 Task: Move the task Compatibility issues with different web browsers to the section Done in the project ZillaTech and filter the tasks in the project by Due this week.
Action: Mouse moved to (53, 527)
Screenshot: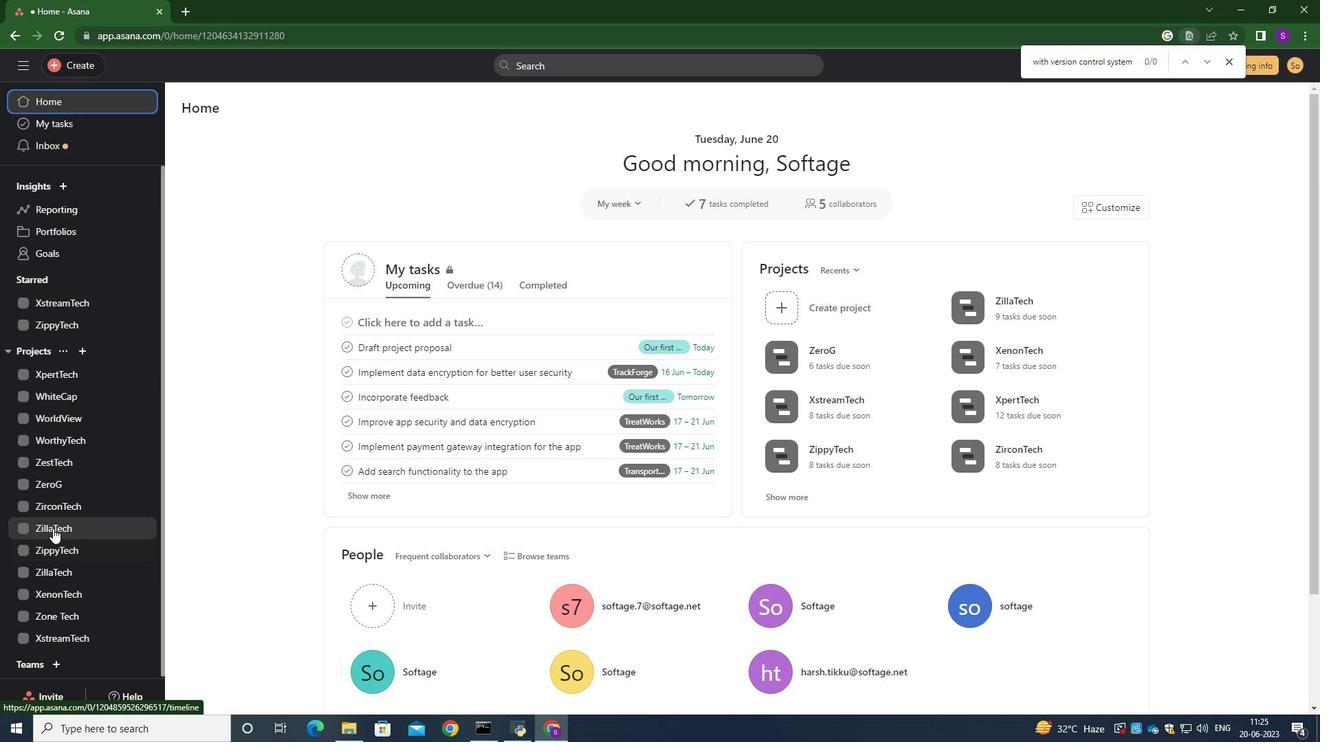 
Action: Mouse pressed left at (53, 527)
Screenshot: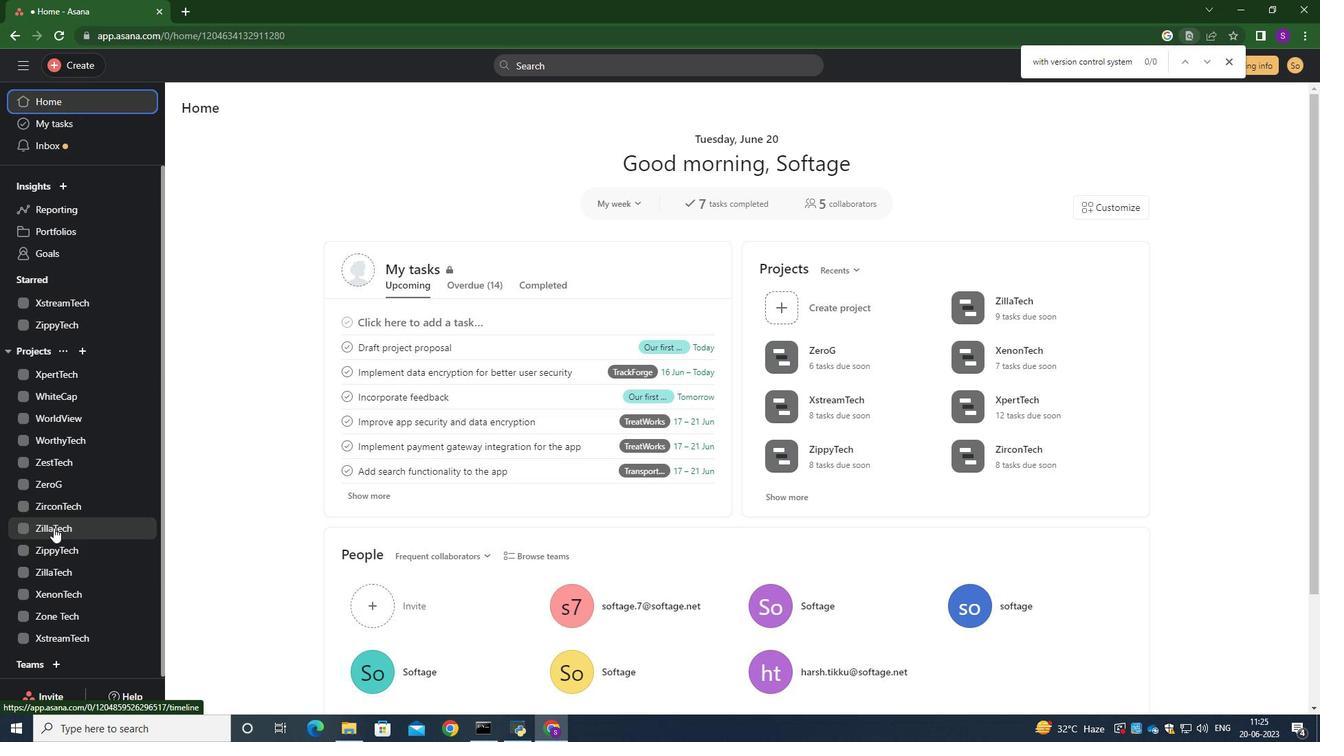 
Action: Mouse moved to (249, 138)
Screenshot: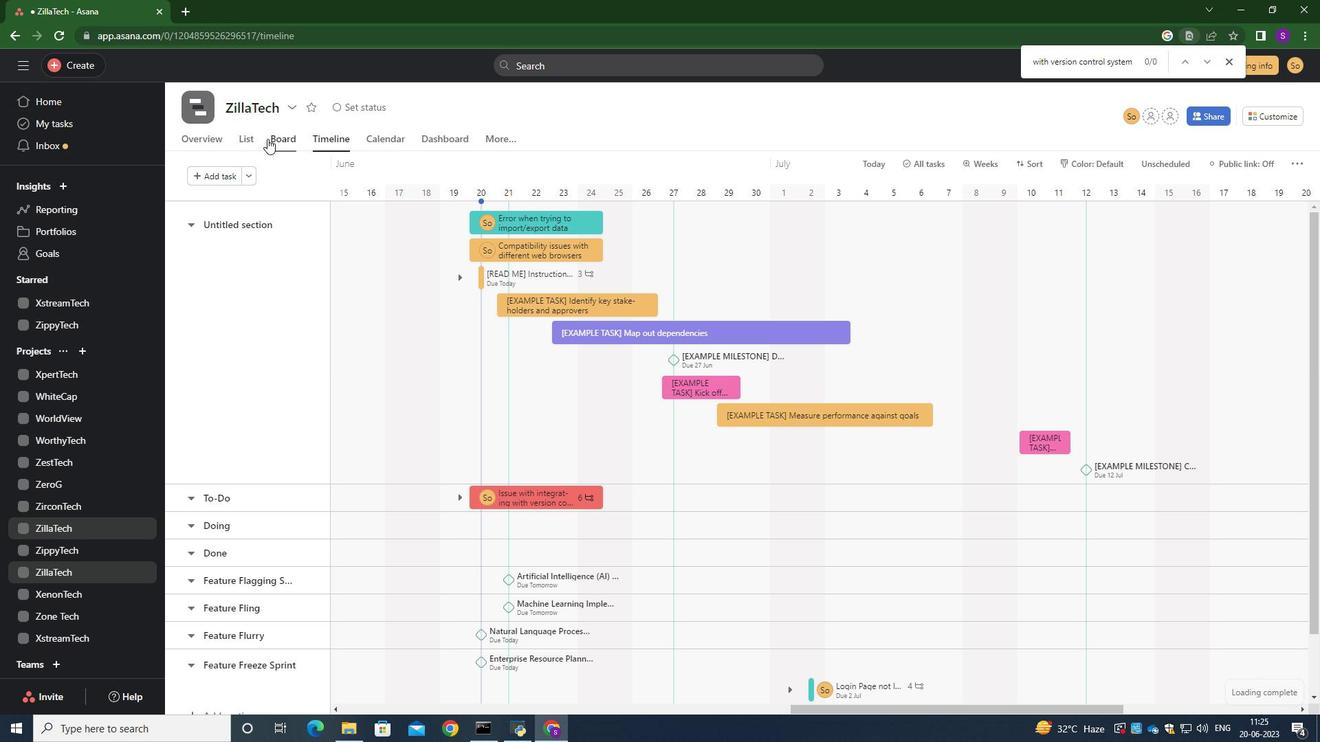 
Action: Mouse pressed left at (249, 138)
Screenshot: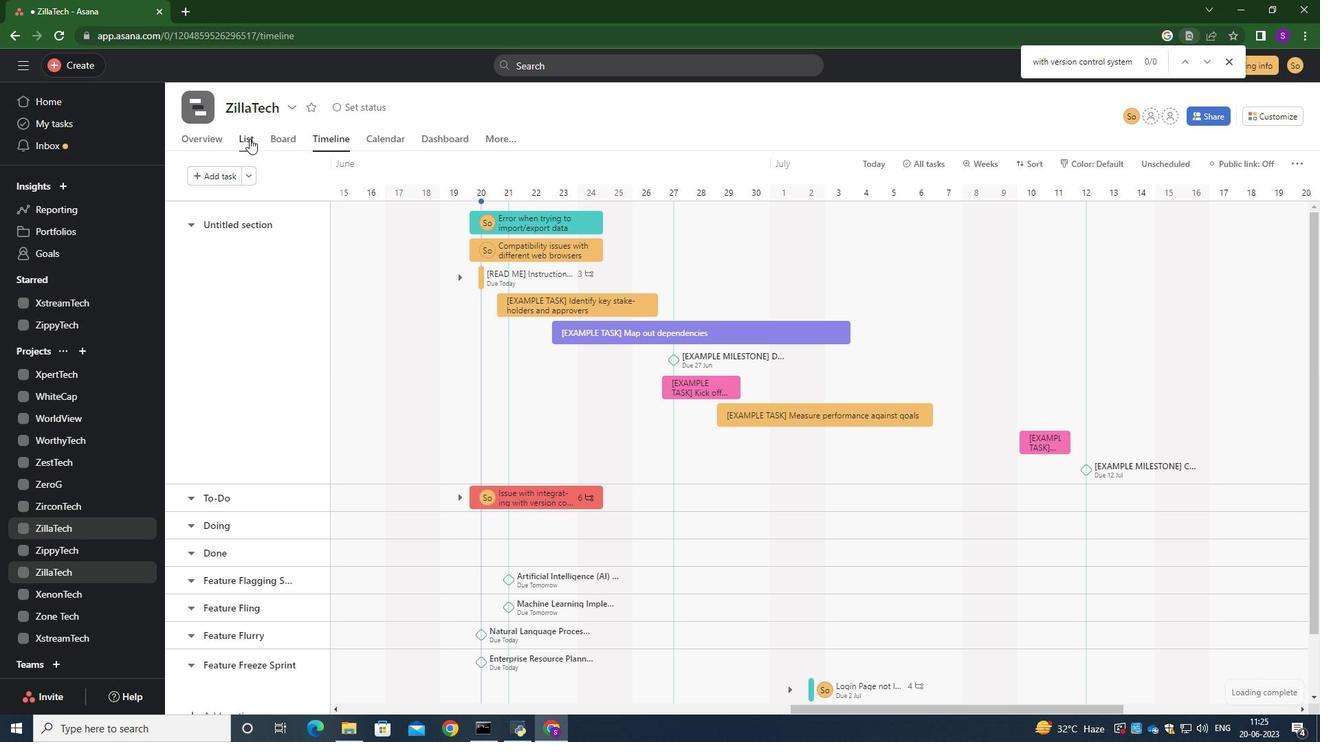 
Action: Mouse moved to (531, 293)
Screenshot: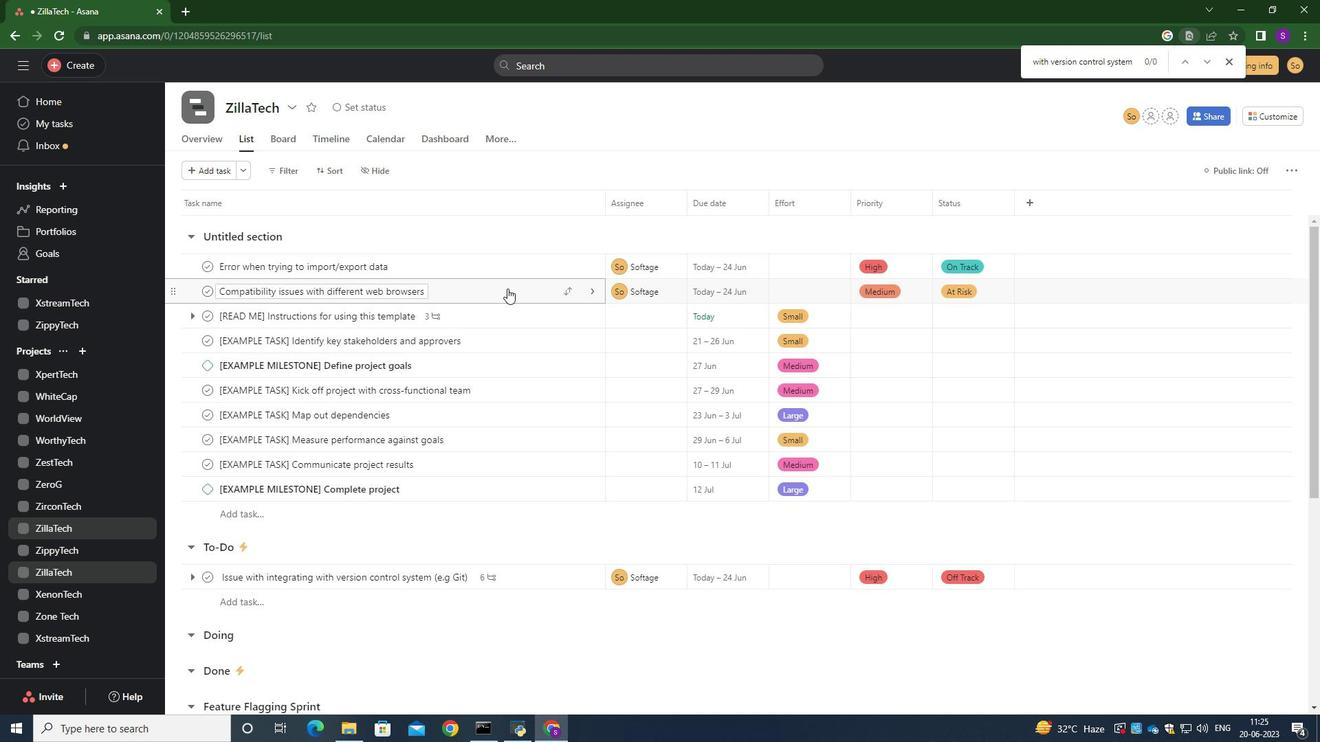 
Action: Mouse pressed left at (531, 293)
Screenshot: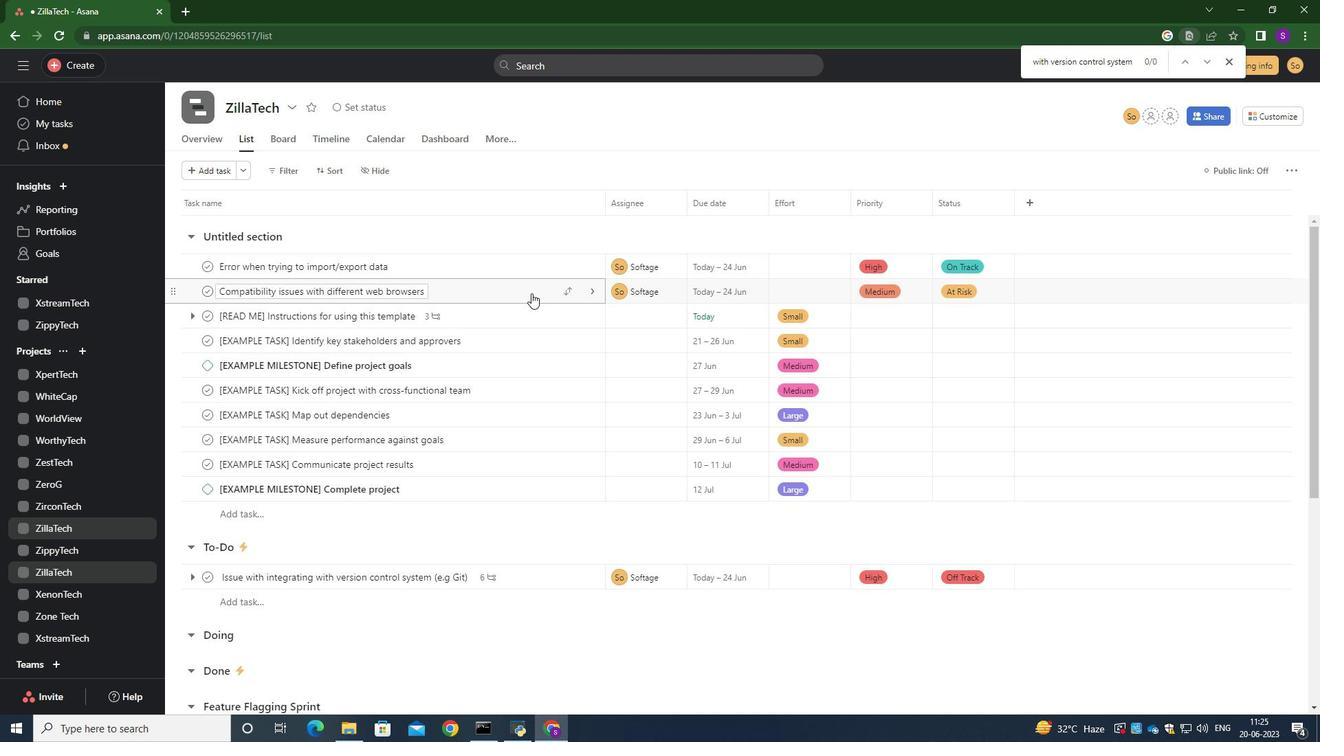 
Action: Mouse moved to (1055, 306)
Screenshot: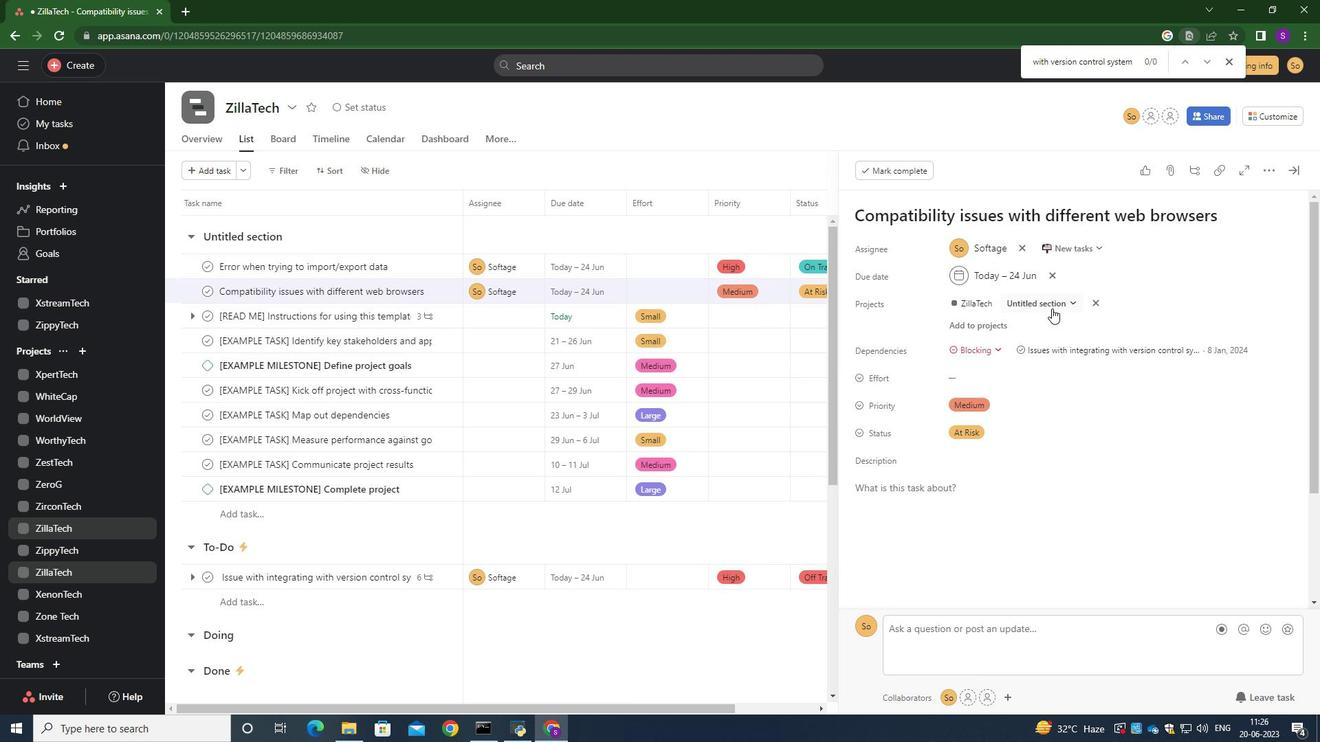 
Action: Mouse pressed left at (1055, 306)
Screenshot: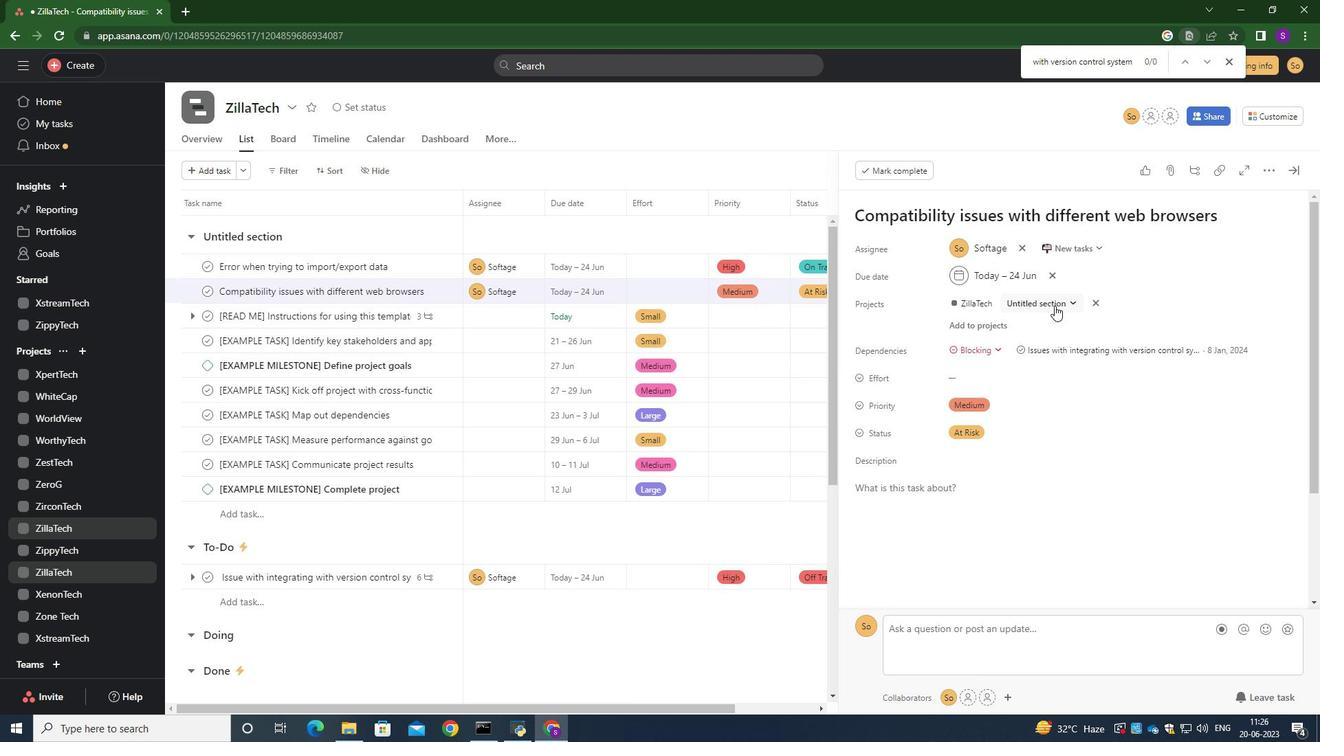 
Action: Mouse moved to (1028, 409)
Screenshot: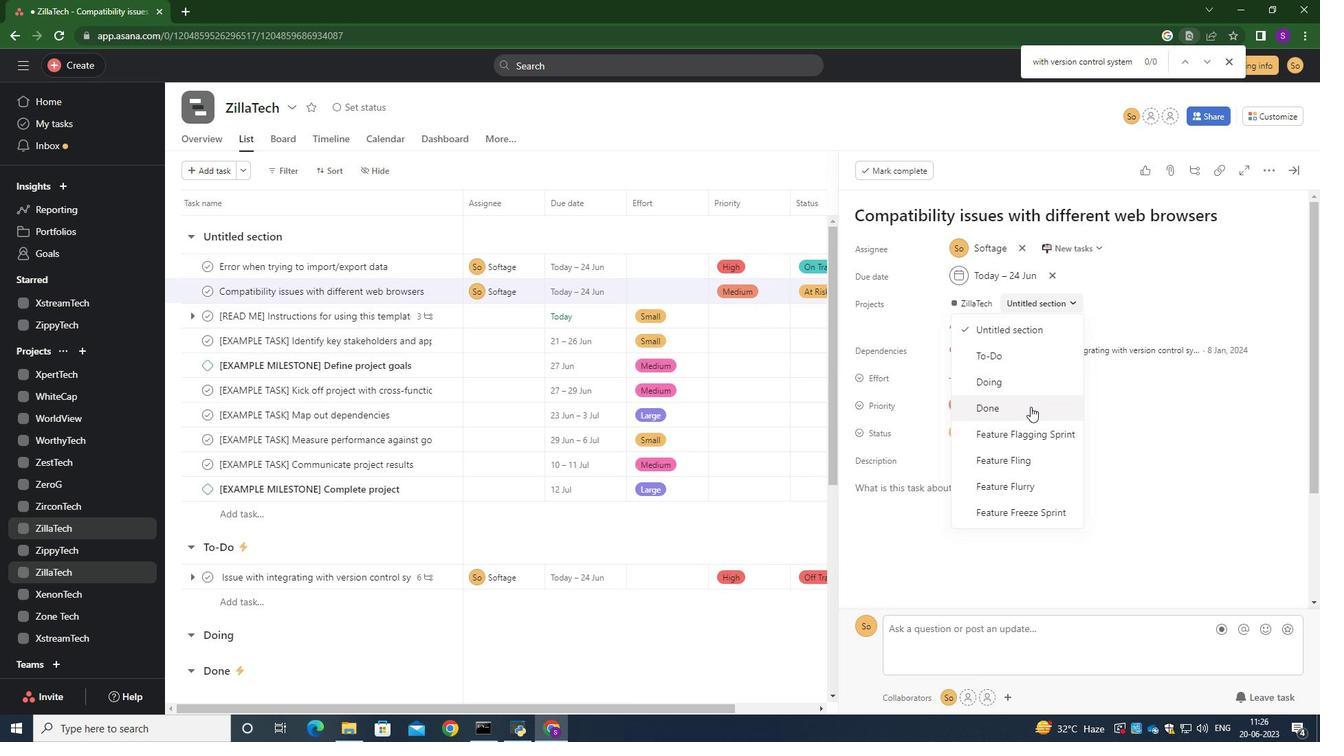 
Action: Mouse pressed left at (1028, 409)
Screenshot: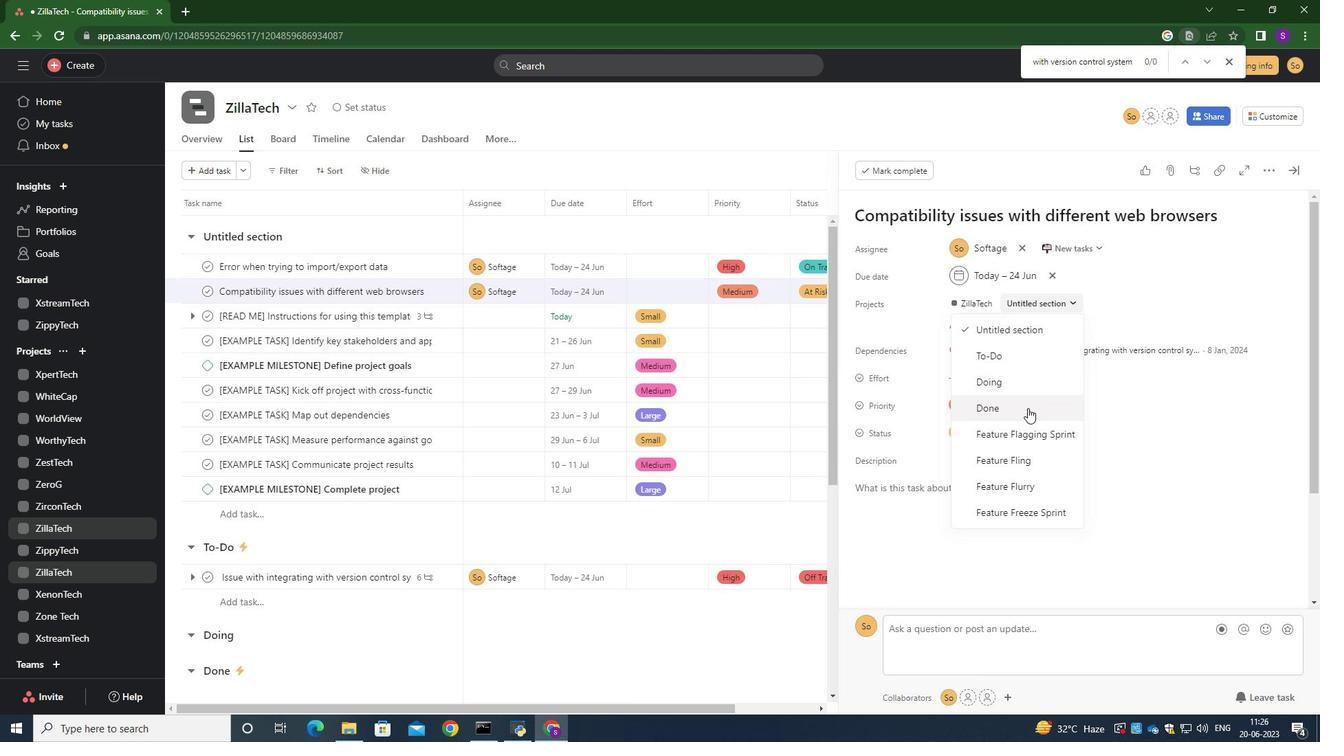 
Action: Mouse moved to (1301, 176)
Screenshot: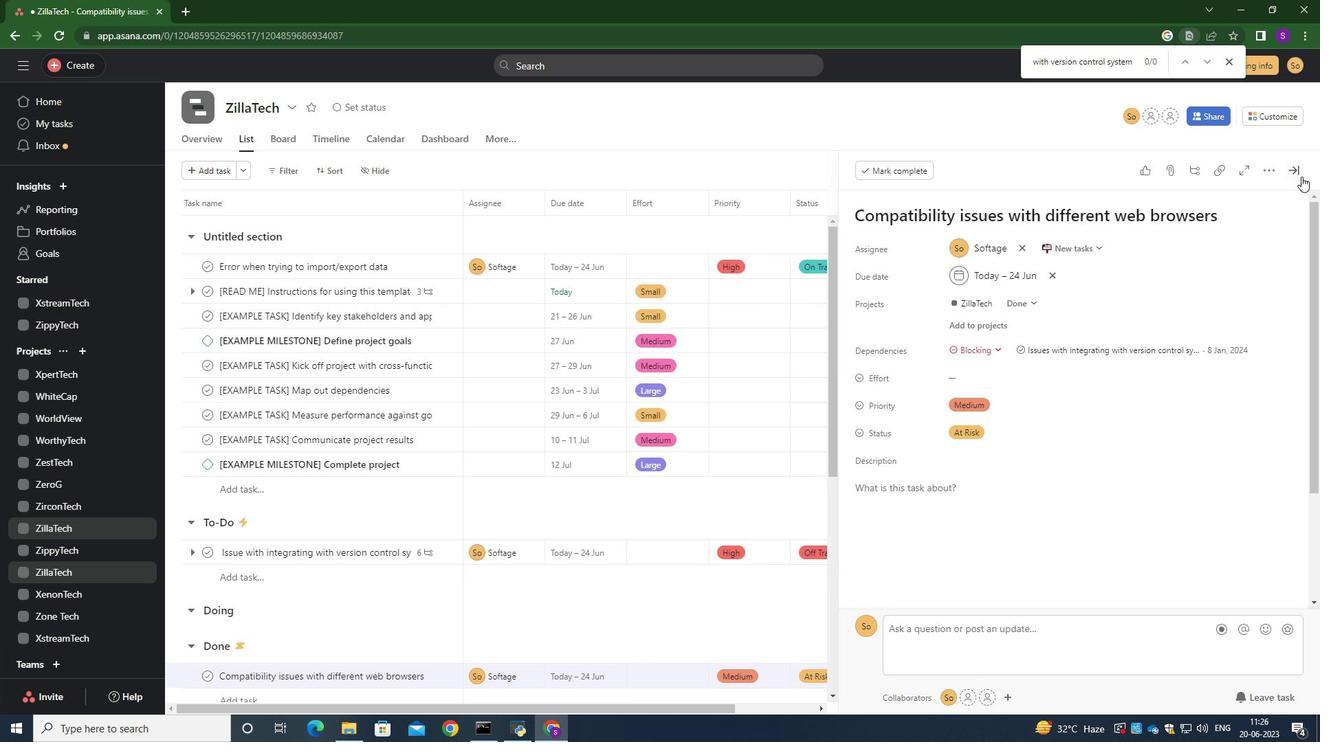 
Action: Mouse pressed left at (1301, 176)
Screenshot: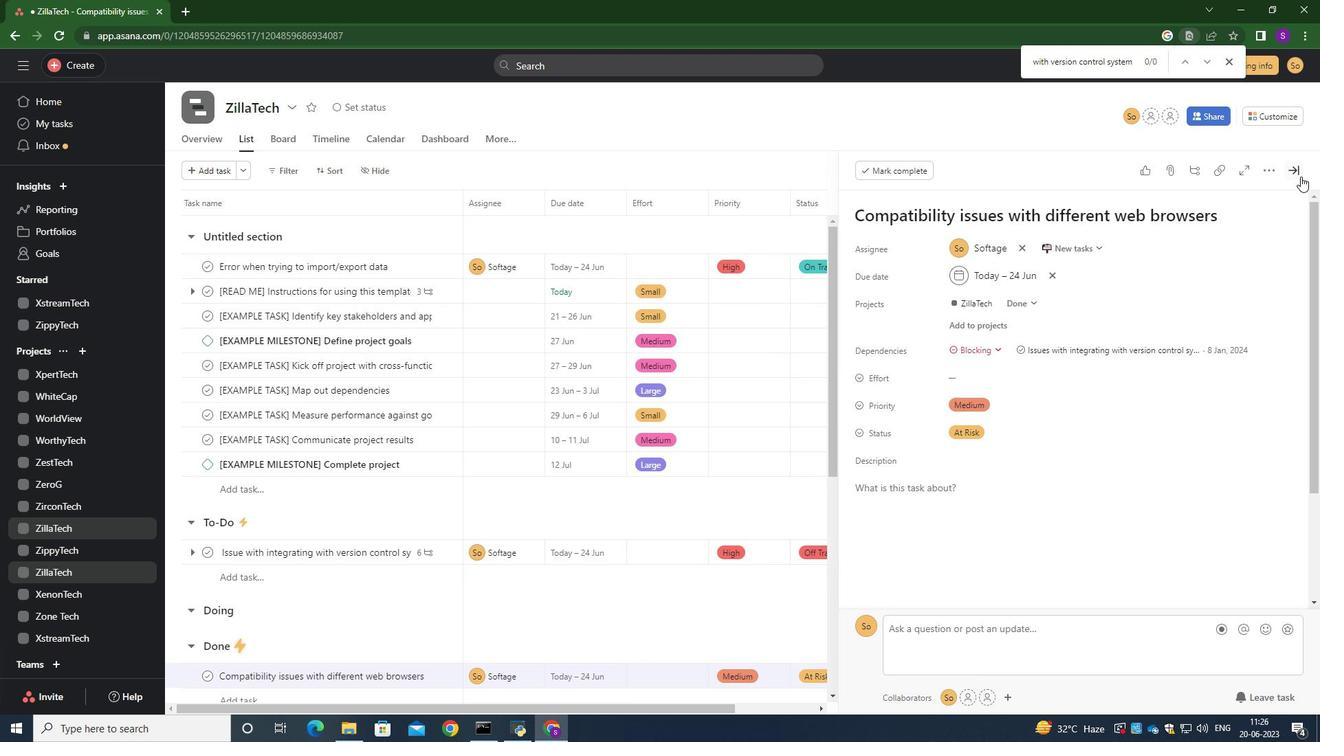 
Action: Mouse moved to (330, 166)
Screenshot: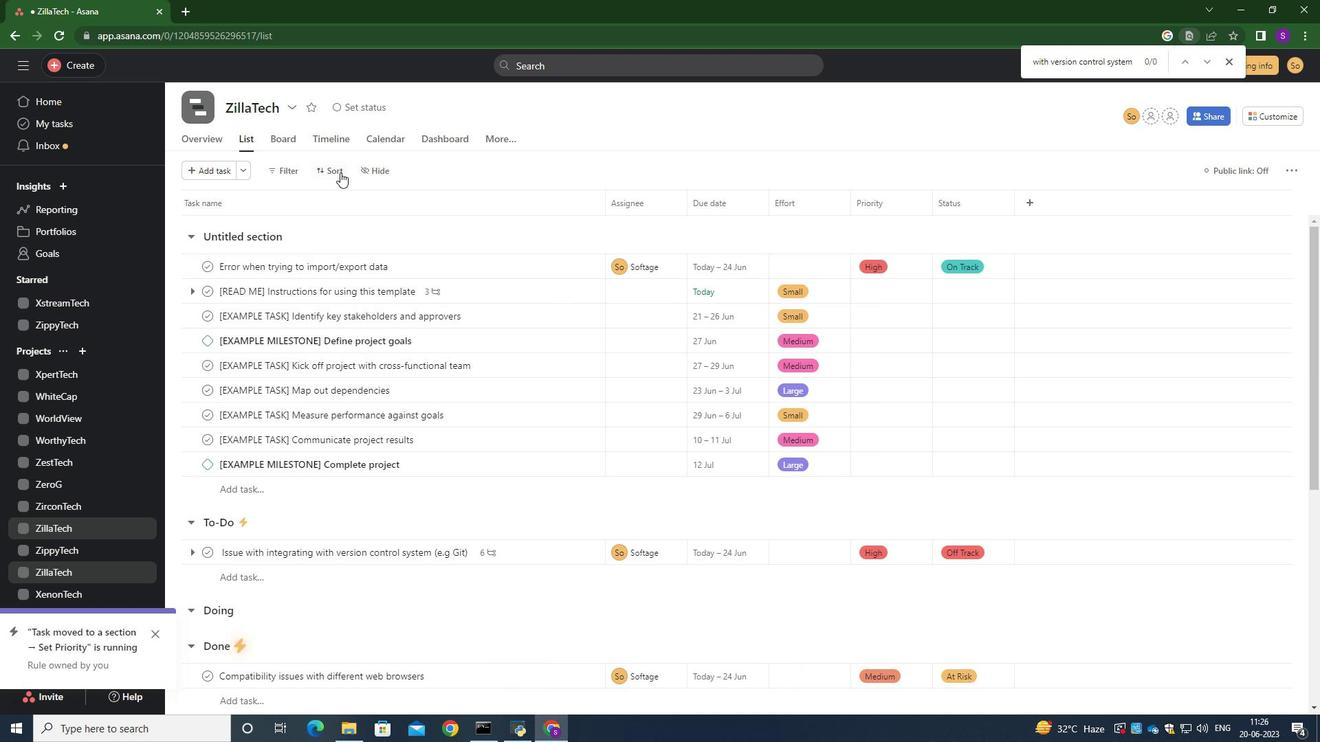 
Action: Mouse pressed left at (330, 166)
Screenshot: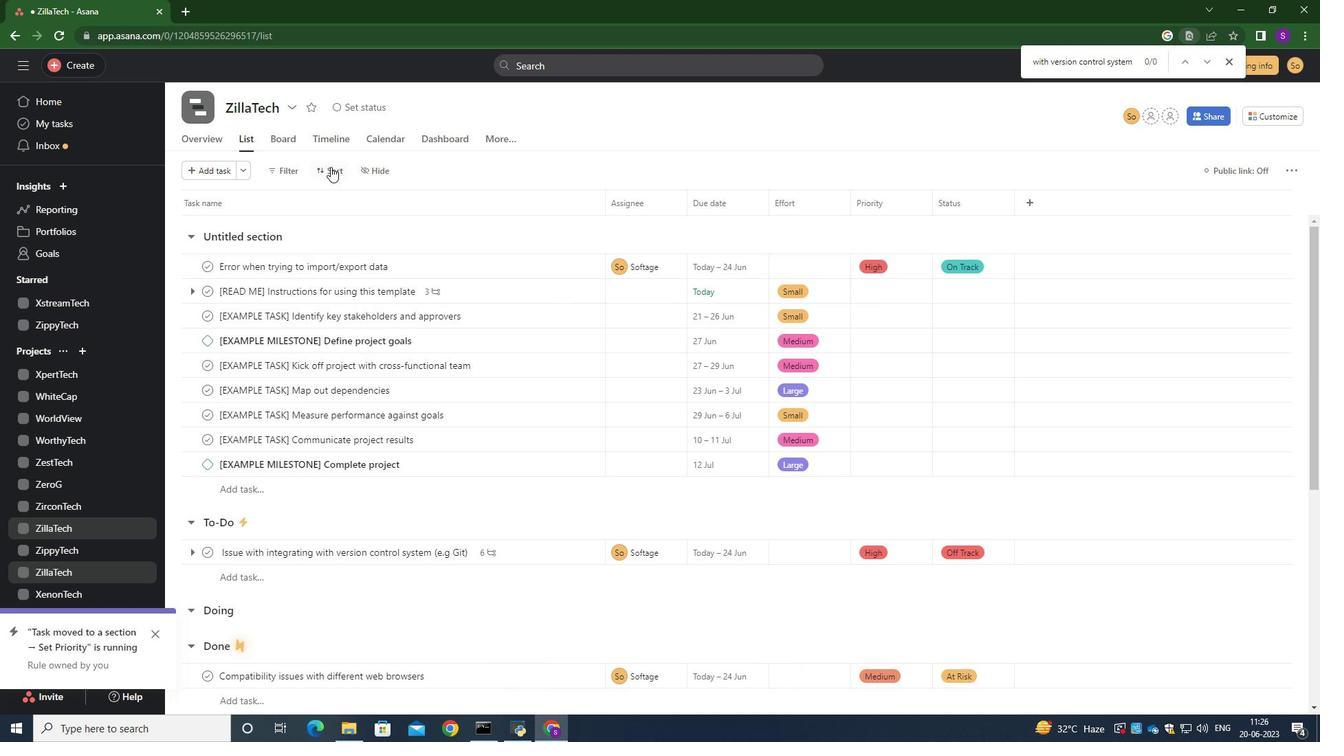 
Action: Mouse moved to (296, 171)
Screenshot: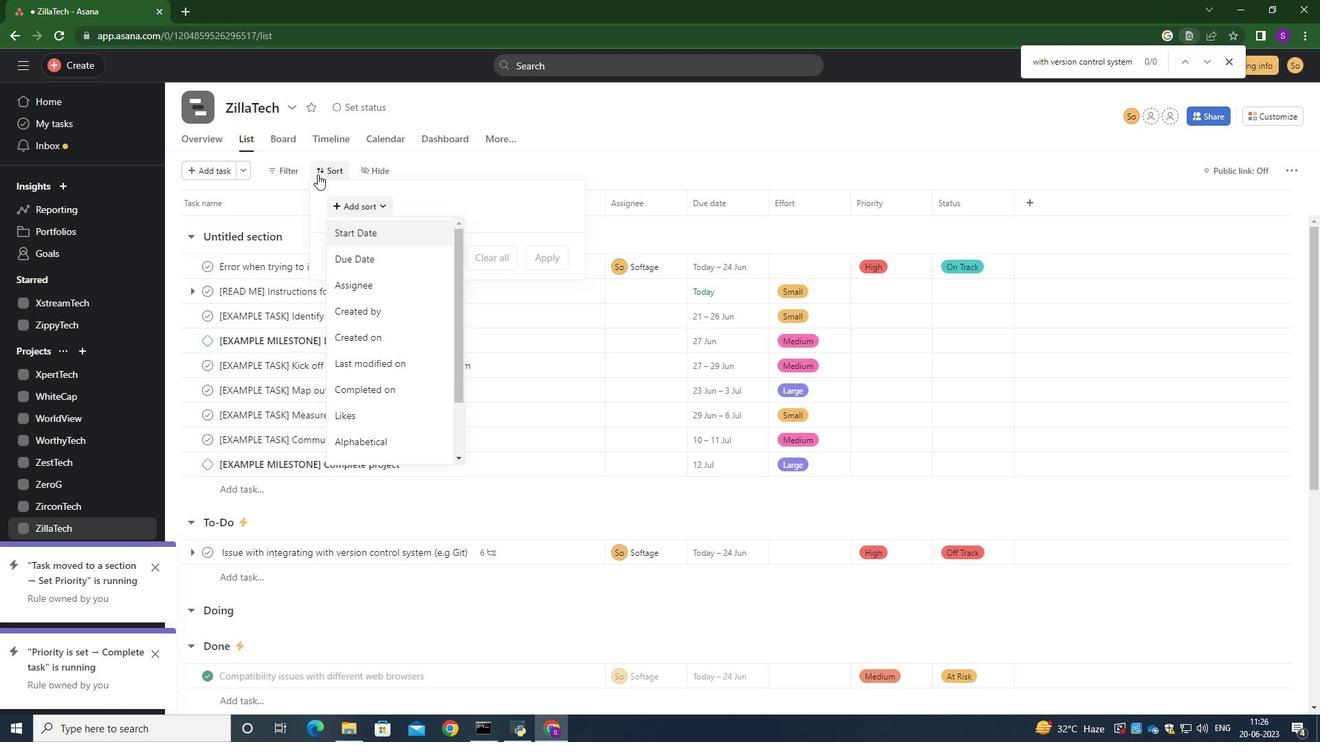 
Action: Mouse pressed left at (296, 171)
Screenshot: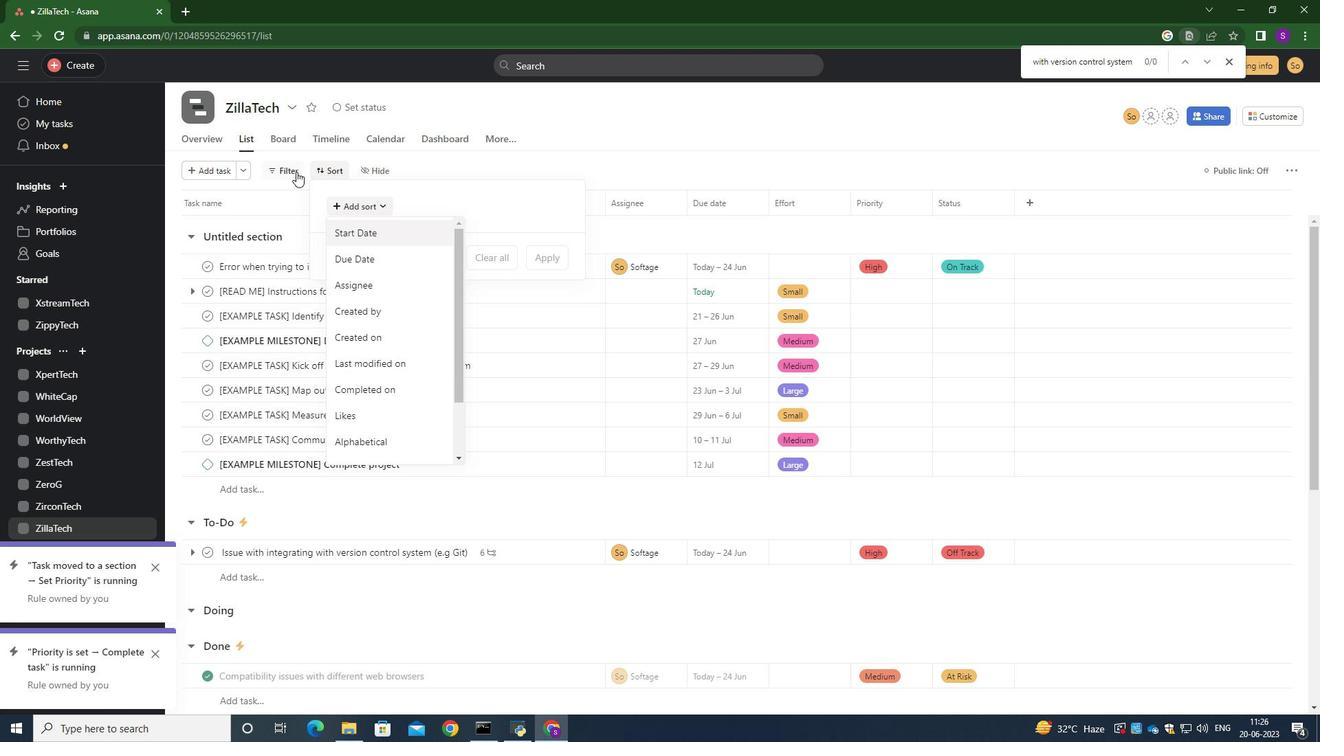 
Action: Mouse moved to (552, 225)
Screenshot: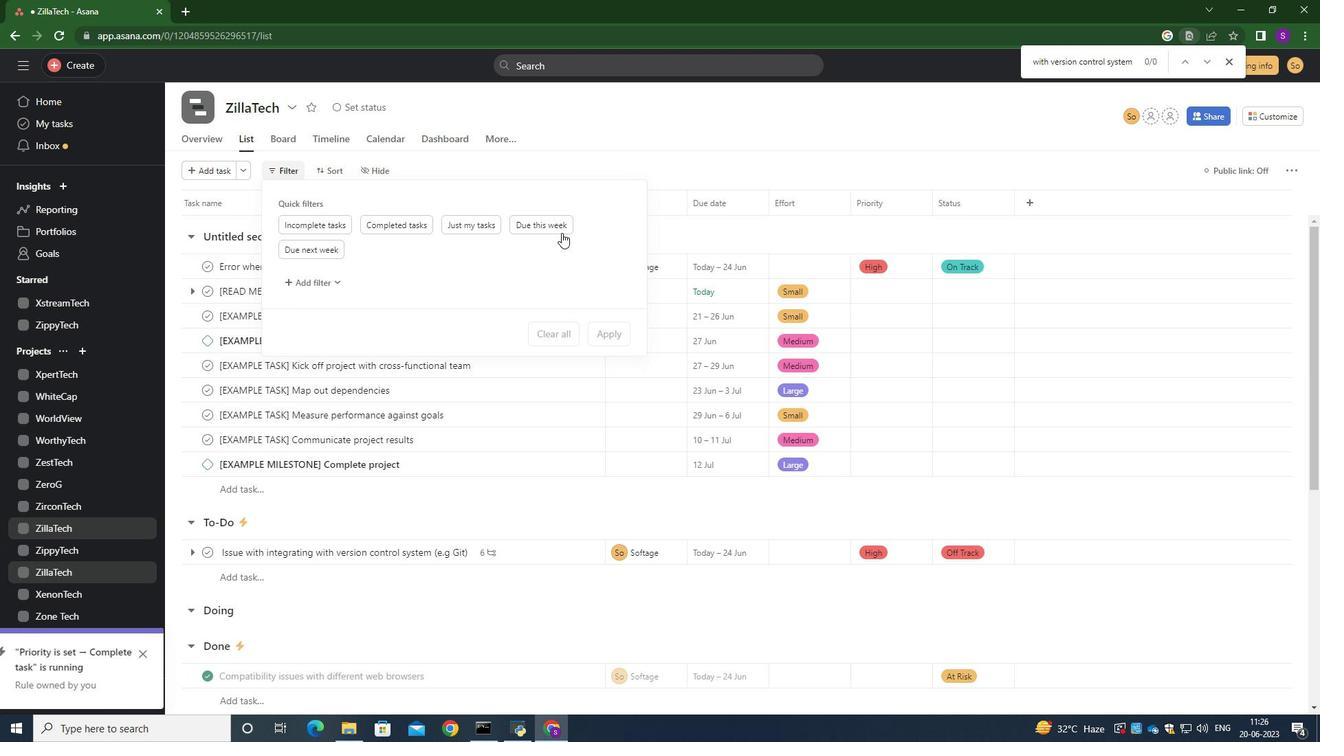 
Action: Mouse pressed left at (552, 225)
Screenshot: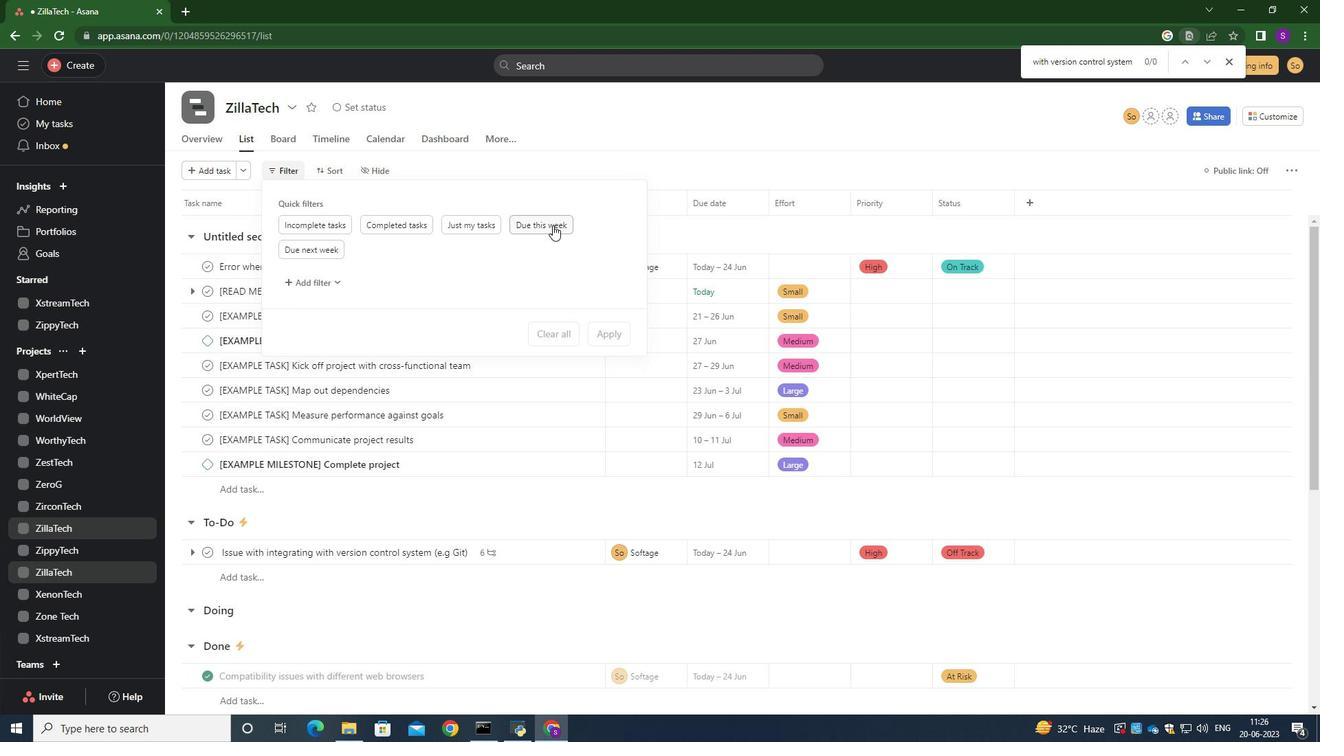 
Action: Mouse moved to (475, 347)
Screenshot: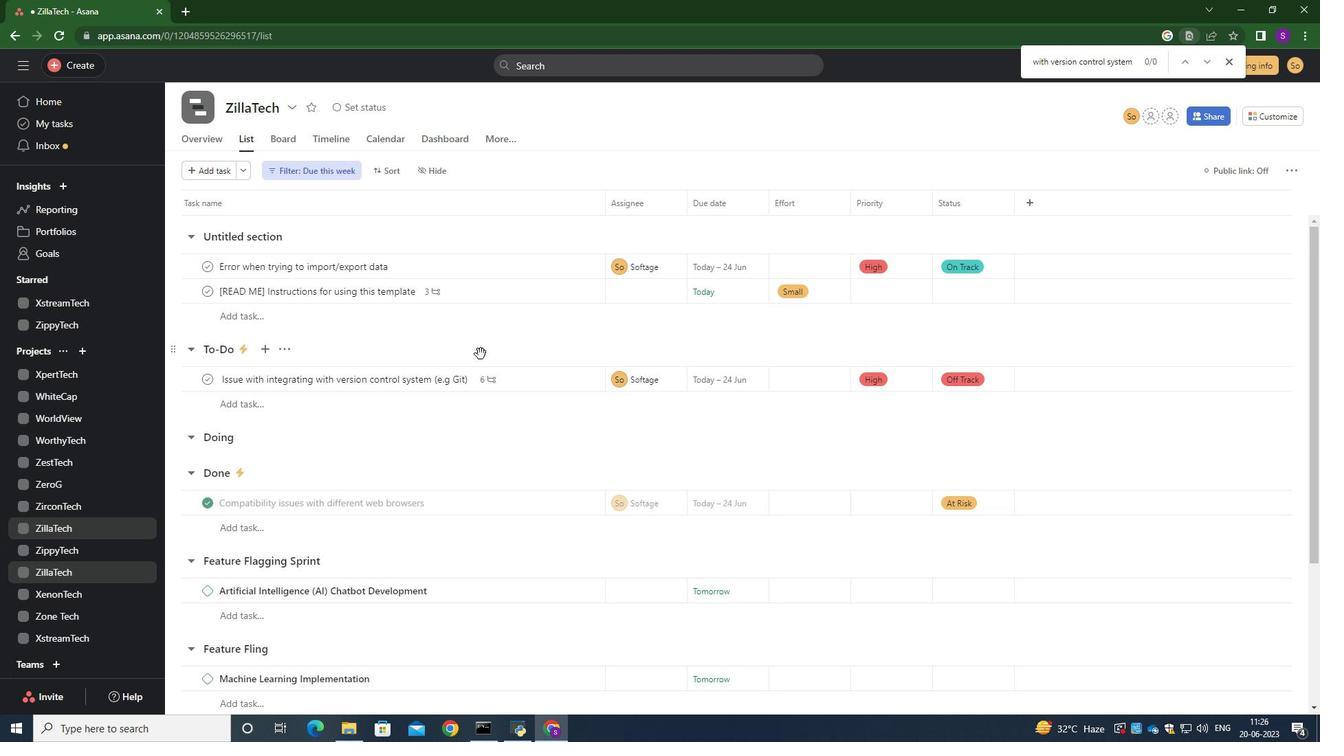 
